 Task: Show the differences between two branches, excluding changes in a specific file and displaying context.
Action: Mouse moved to (52, 496)
Screenshot: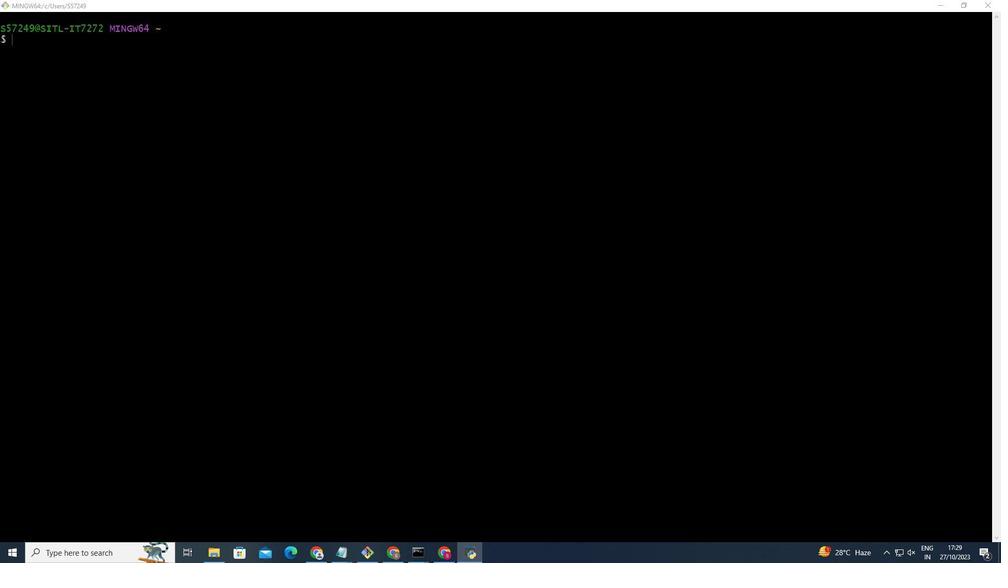 
Action: Mouse pressed left at (52, 496)
Screenshot: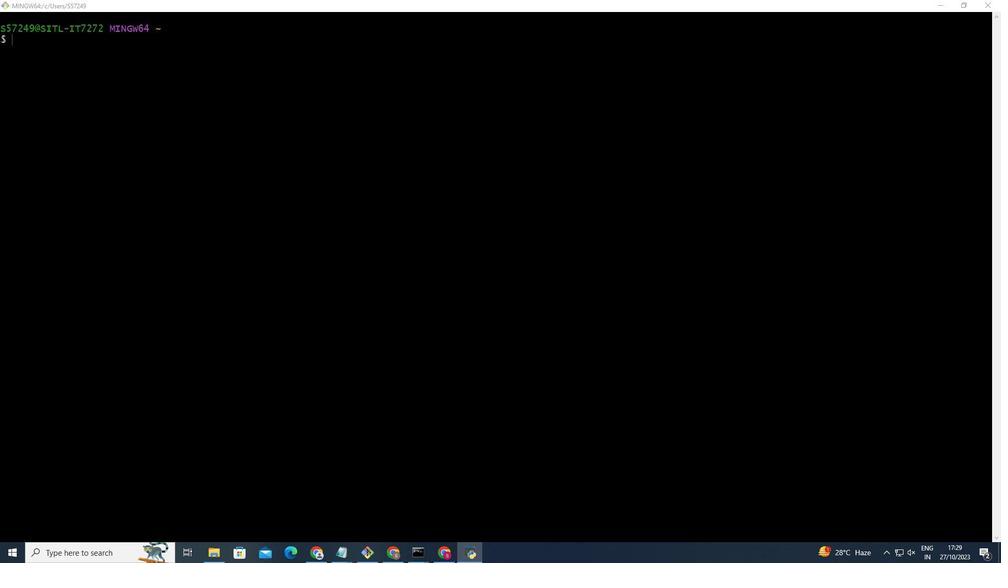 
Action: Mouse moved to (52, 496)
Screenshot: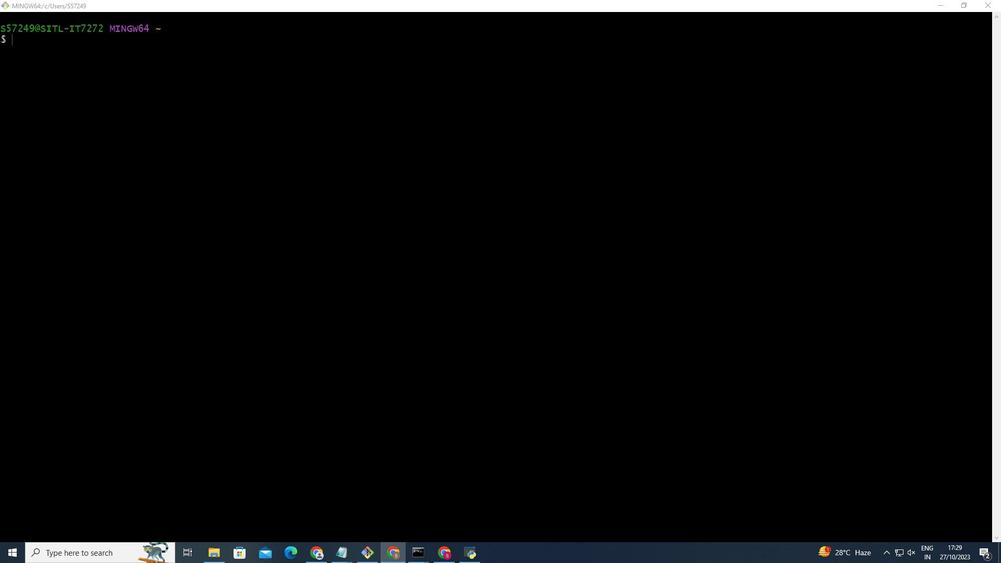 
Action: Mouse scrolled (52, 496) with delta (0, 0)
Screenshot: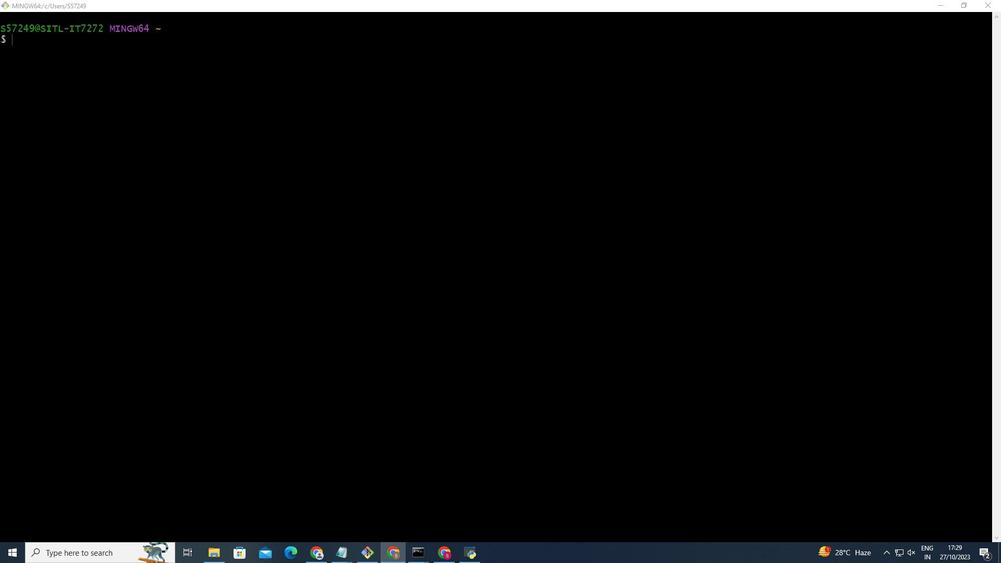 
Action: Mouse scrolled (52, 496) with delta (0, 0)
Screenshot: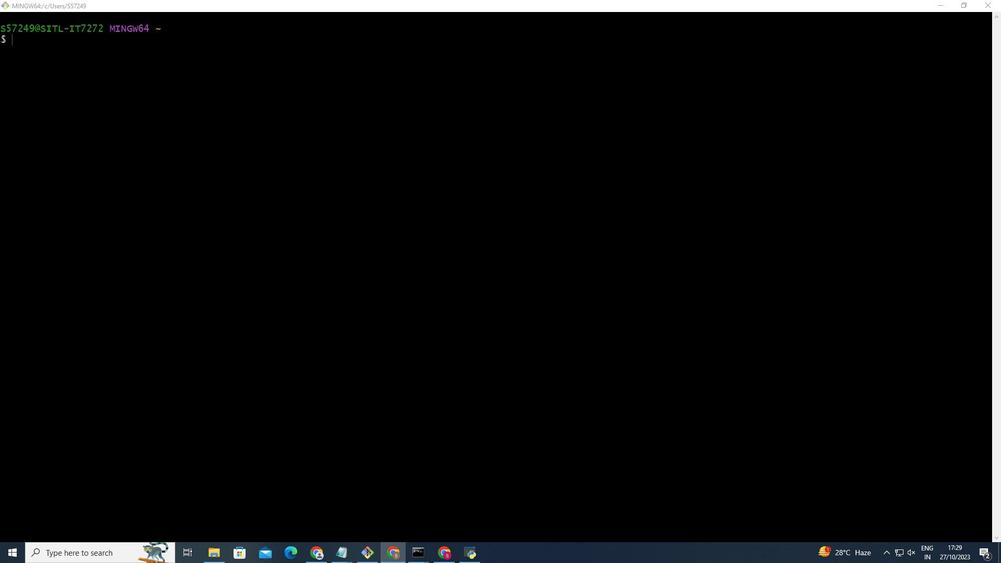 
Action: Mouse moved to (52, 496)
Screenshot: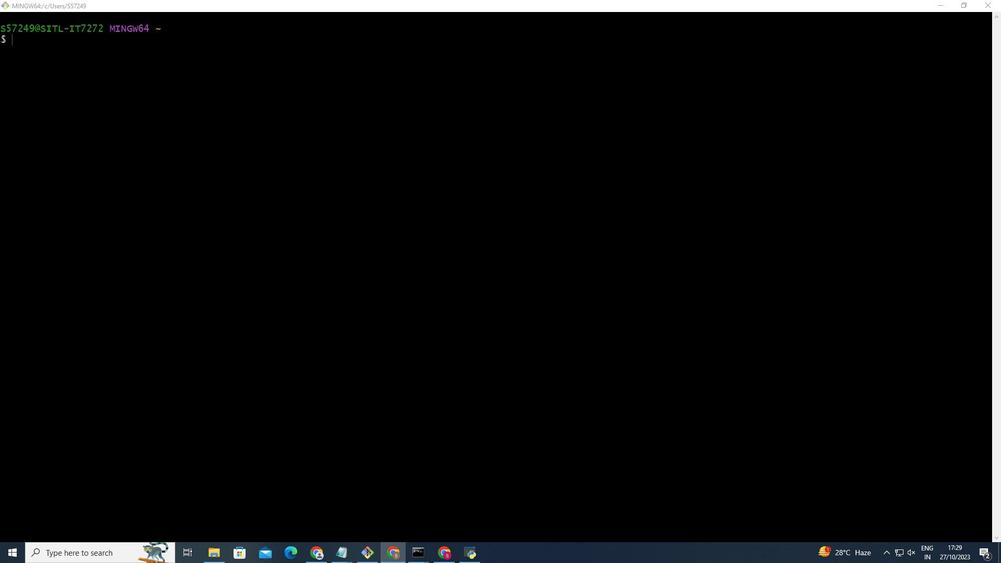 
Action: Mouse scrolled (52, 496) with delta (0, 0)
Screenshot: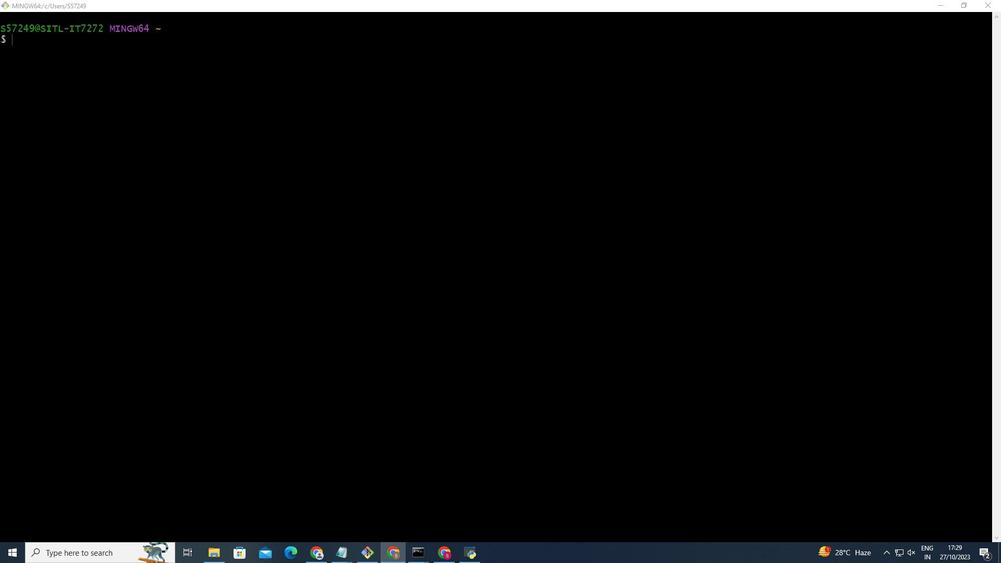 
Action: Mouse scrolled (52, 496) with delta (0, 0)
Screenshot: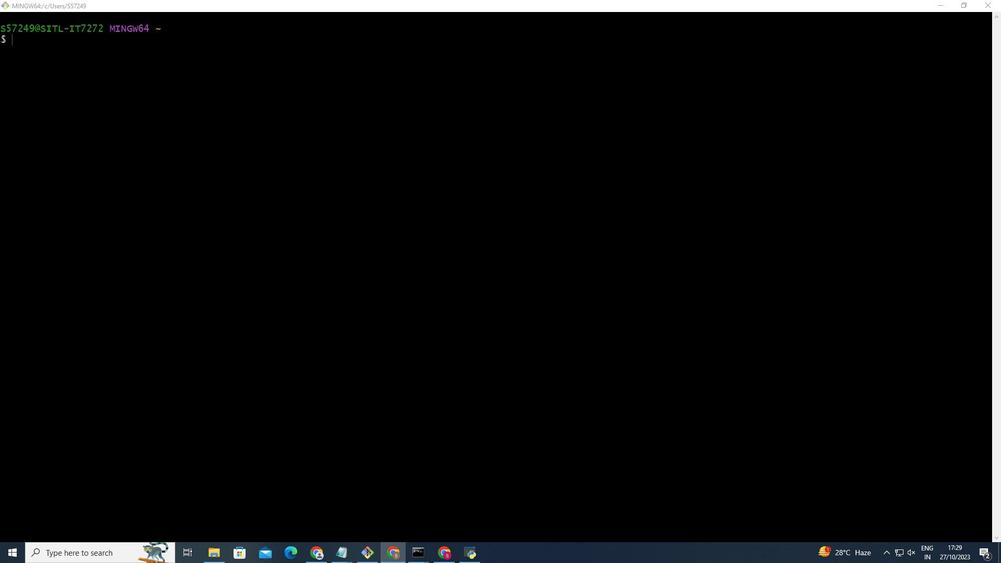 
Action: Mouse scrolled (52, 496) with delta (0, 0)
Screenshot: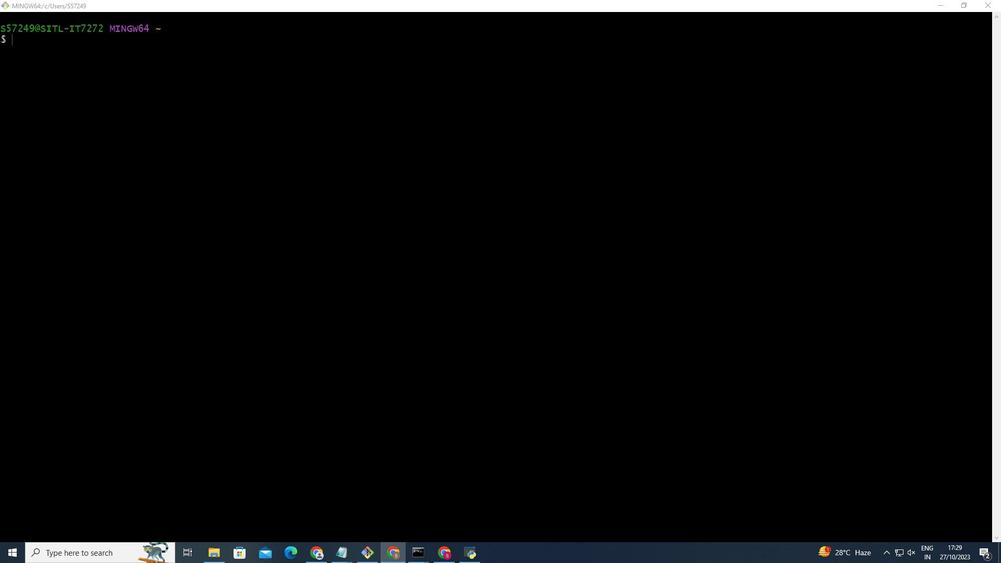 
Action: Mouse moved to (52, 496)
Screenshot: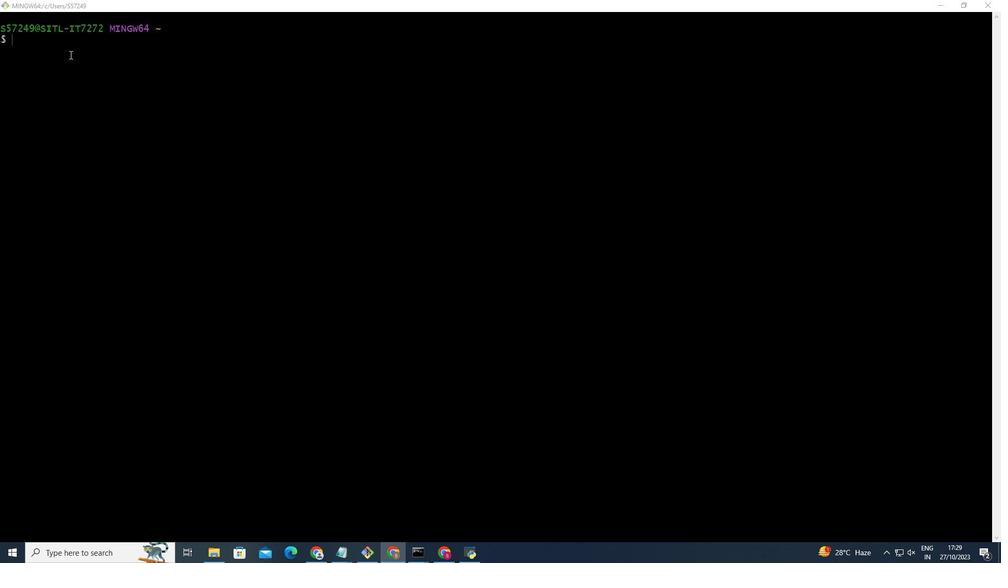 
Action: Mouse pressed left at (52, 496)
Screenshot: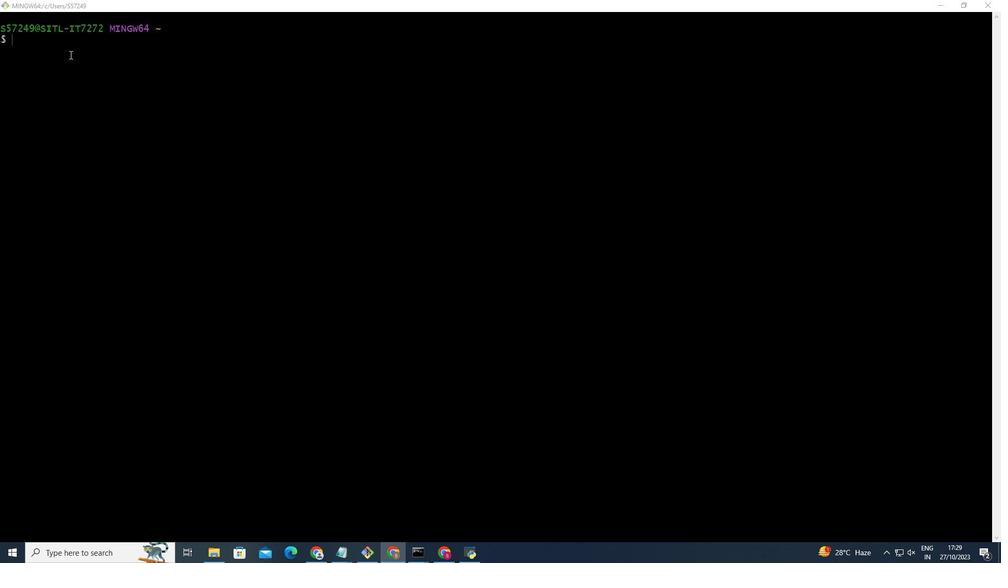 
Action: Mouse moved to (52, 496)
Screenshot: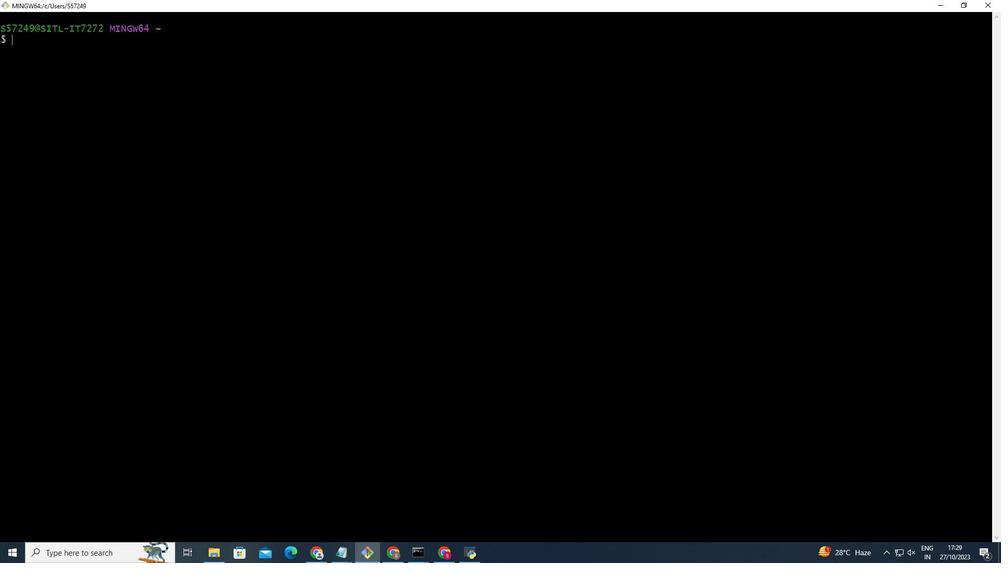 
Action: Key pressed ls<Key.enter>cd<Key.space><Key.shift>Git<Key.enter>cd<Key.space>..<Key.enter>cd<Key.space><Key.shift>Li<Key.backspace><Key.backspace><Key.shift><Key.shift><Key.shift><Key.shift><Key.shift><Key.shift>Git<Key.shift>Folder<Key.enter>ls<Key.enter>cd<Key.space><Key.shift>Light<Key.shift>Box<Key.shift>_<Key.shift>Gallery<Key.enter>ls<Key.enter>g<Key.backspace>git<Key.space>branch<Key.enter>git<Key.space>diff<Key.space>master<Key.space><Key.shift>Arya<Key.space>--<Key.space>.<Key.space><Key.shift_r>U3<Key.left><Key.left>-<Key.enter>
Screenshot: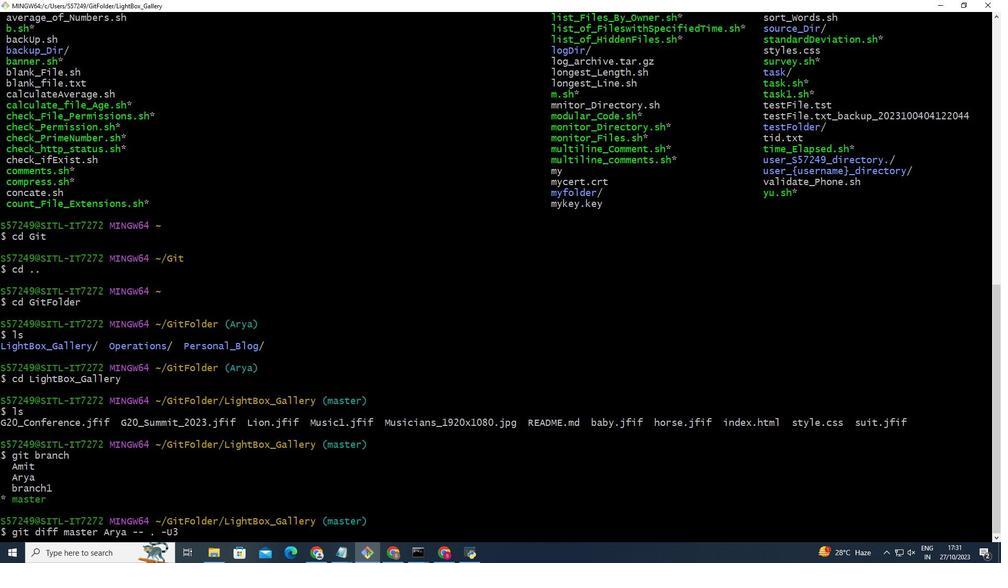 
Action: Mouse moved to (52, 496)
Screenshot: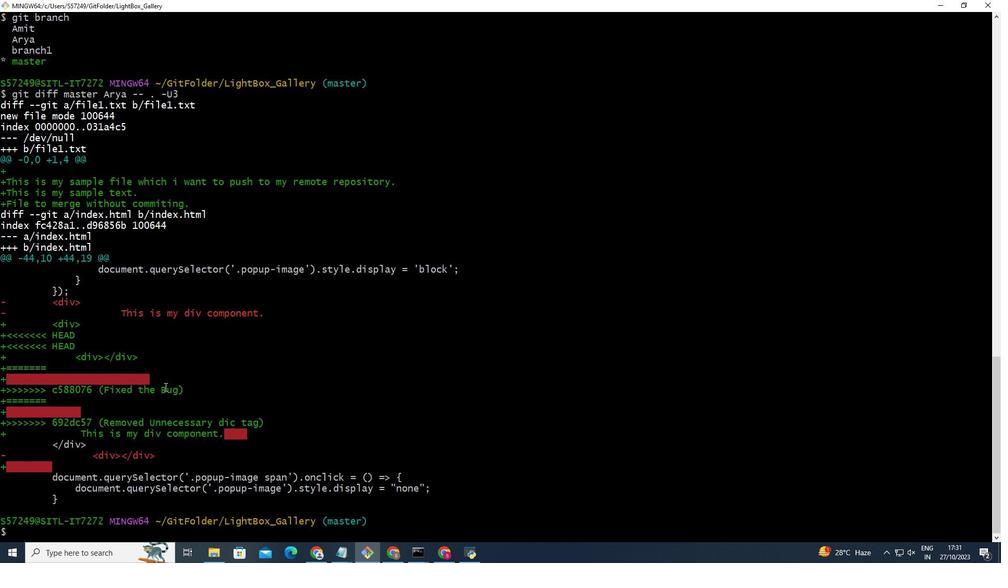 
Action: Mouse scrolled (52, 496) with delta (0, 0)
Screenshot: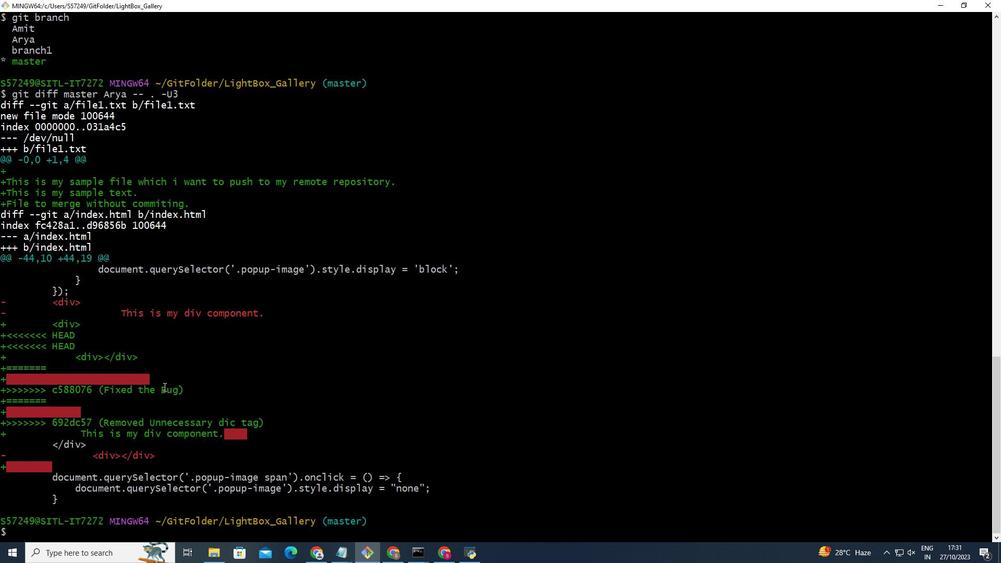 
Action: Mouse scrolled (52, 496) with delta (0, 0)
Screenshot: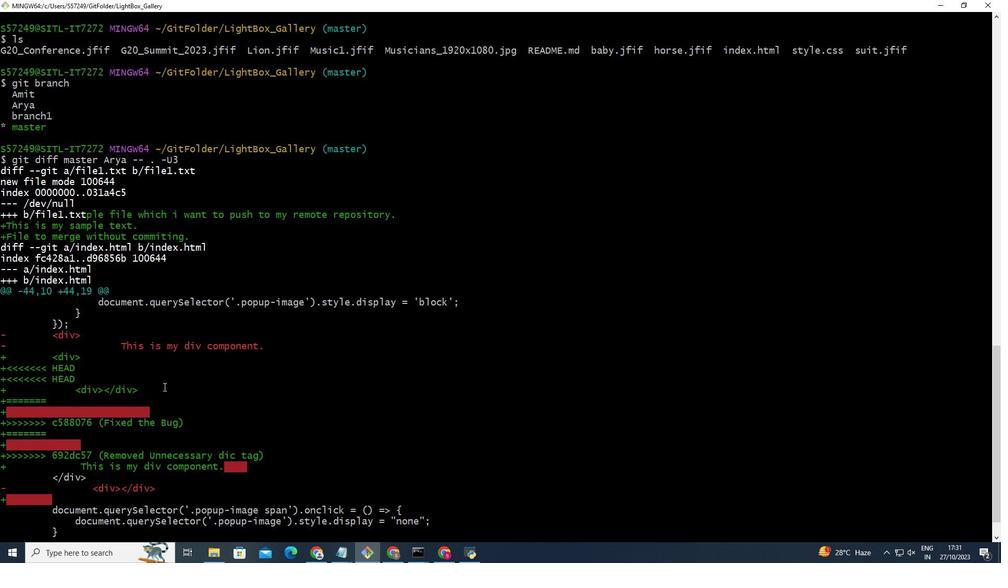 
Action: Mouse moved to (52, 496)
Screenshot: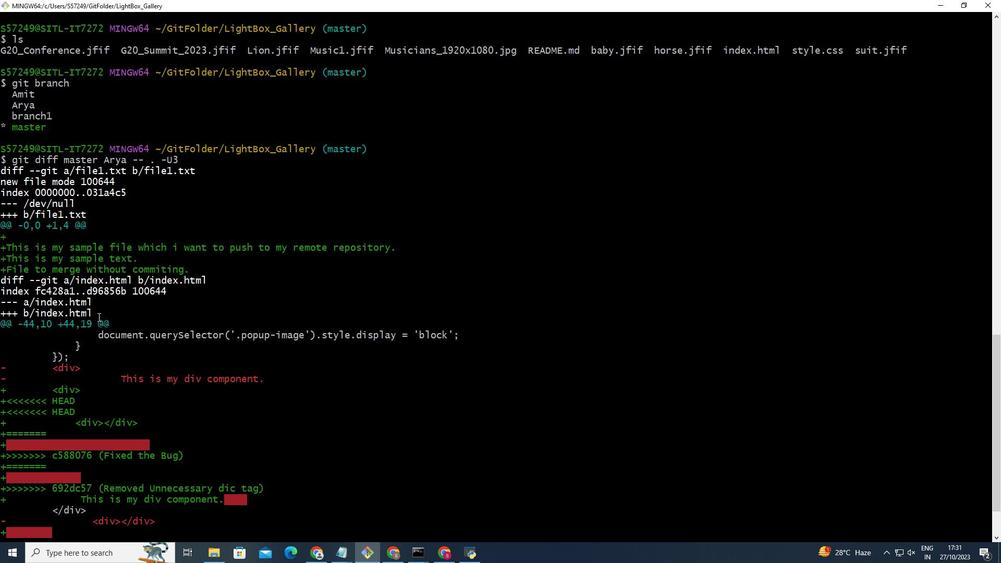 
Action: Mouse scrolled (52, 496) with delta (0, 0)
Screenshot: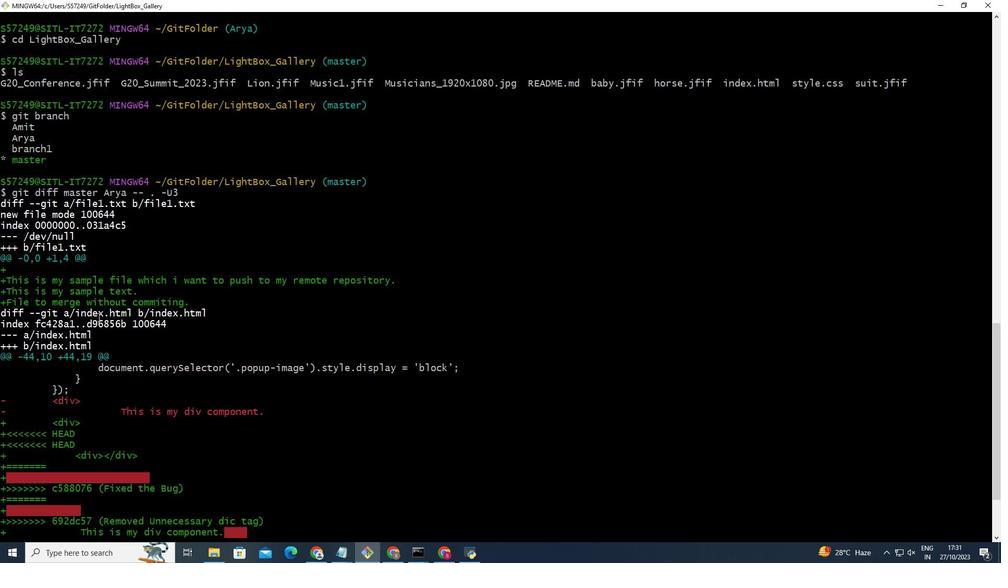 
Action: Mouse moved to (52, 496)
Screenshot: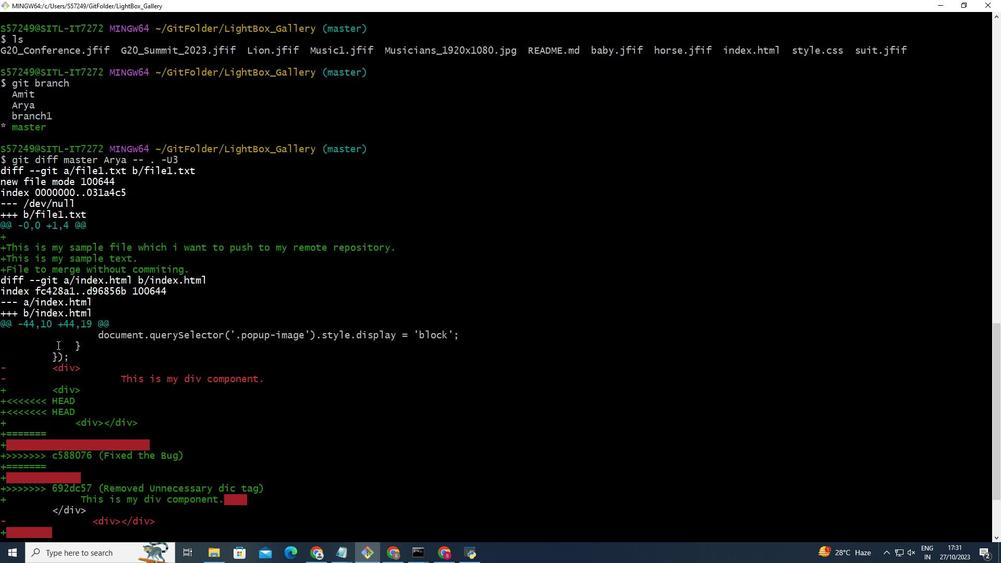 
Action: Mouse scrolled (52, 496) with delta (0, 0)
Screenshot: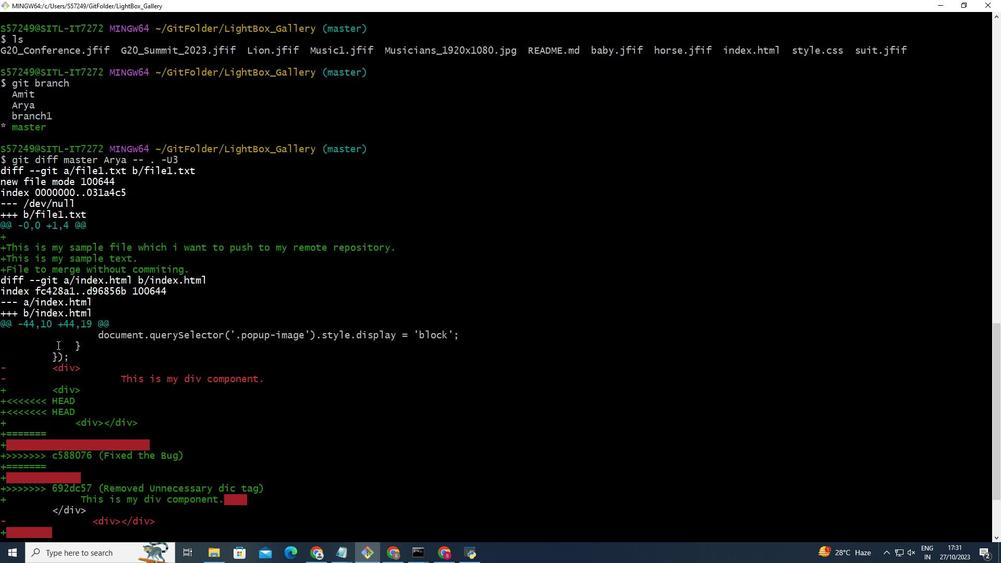 
Action: Mouse moved to (52, 496)
Screenshot: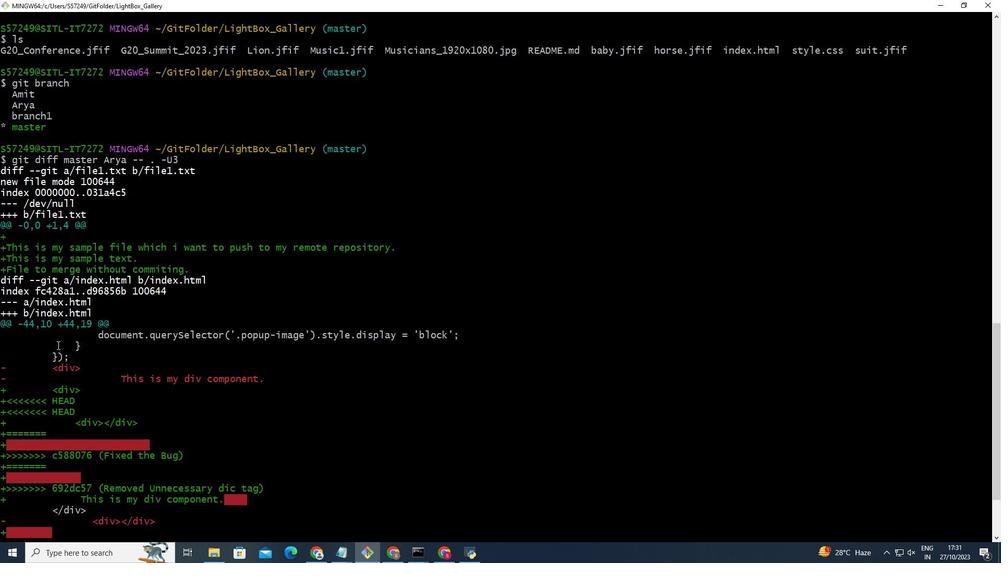 
Action: Mouse scrolled (52, 496) with delta (0, 0)
Screenshot: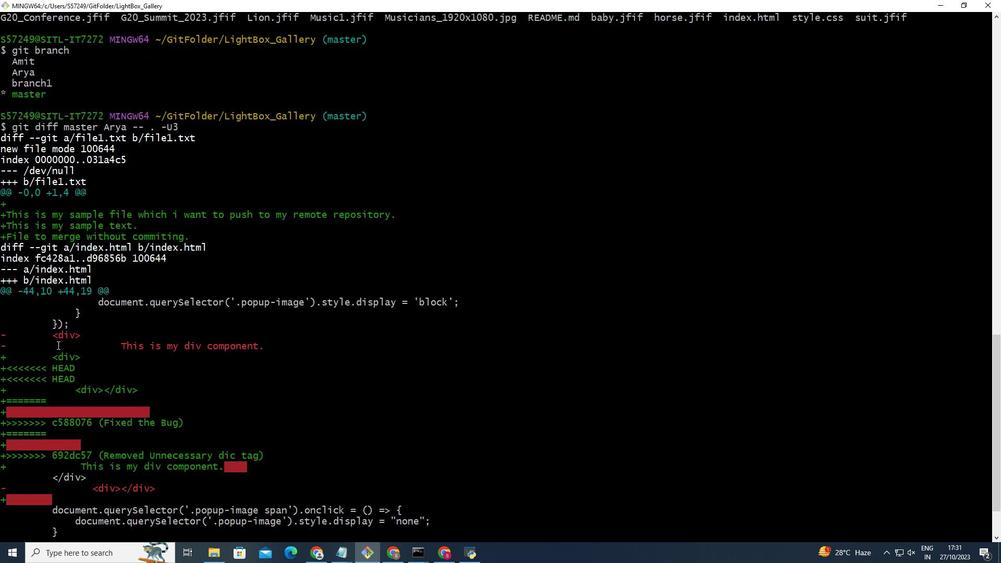 
Action: Mouse moved to (52, 496)
Screenshot: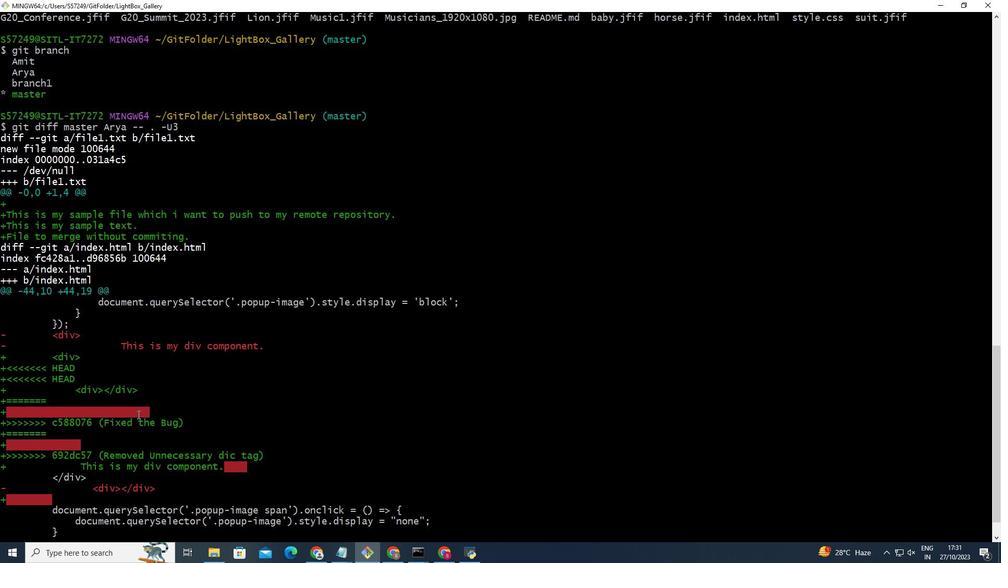 
Action: Mouse scrolled (52, 496) with delta (0, 0)
Screenshot: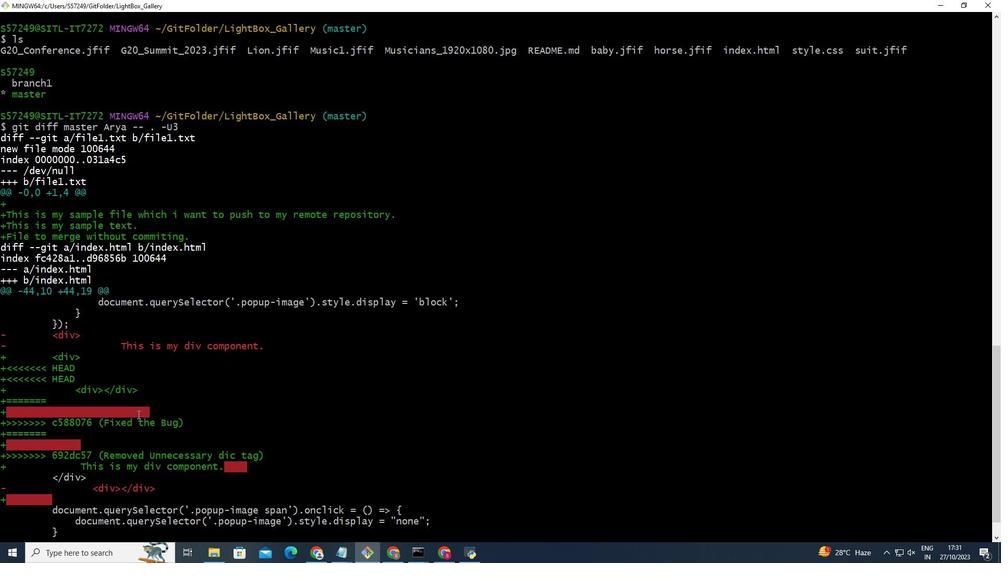 
Action: Mouse moved to (52, 496)
Screenshot: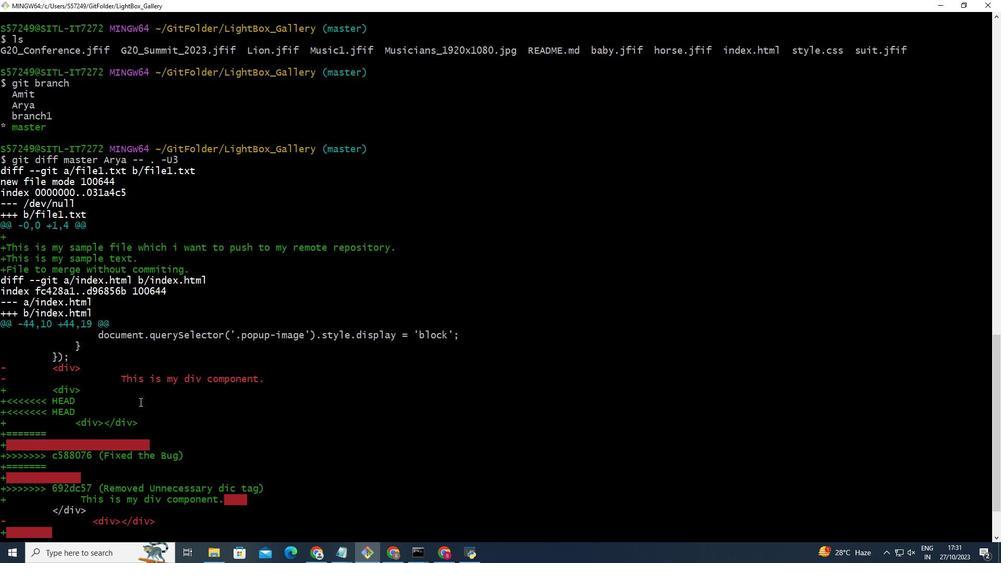 
Action: Mouse scrolled (52, 496) with delta (0, 0)
Screenshot: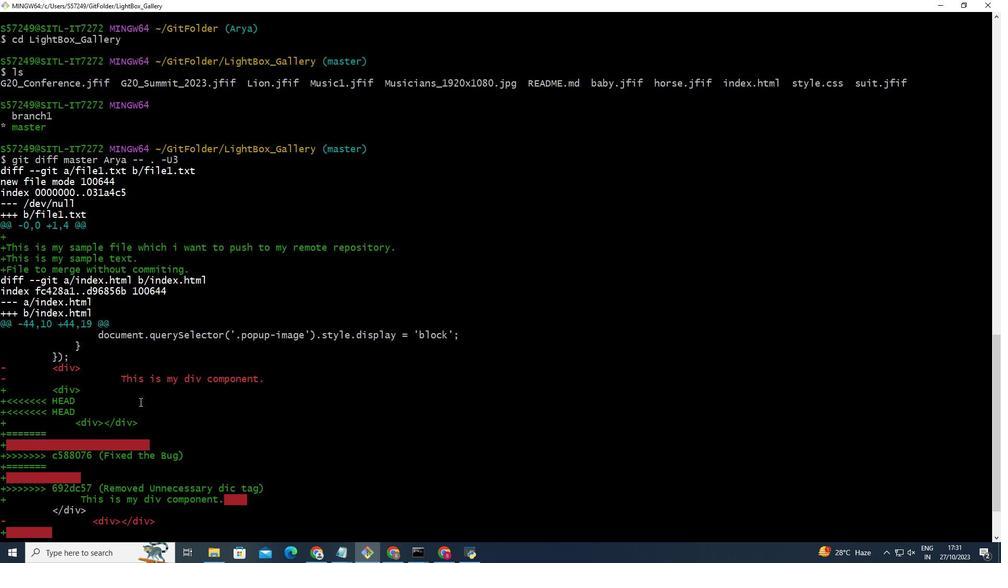 
Action: Mouse moved to (52, 496)
Screenshot: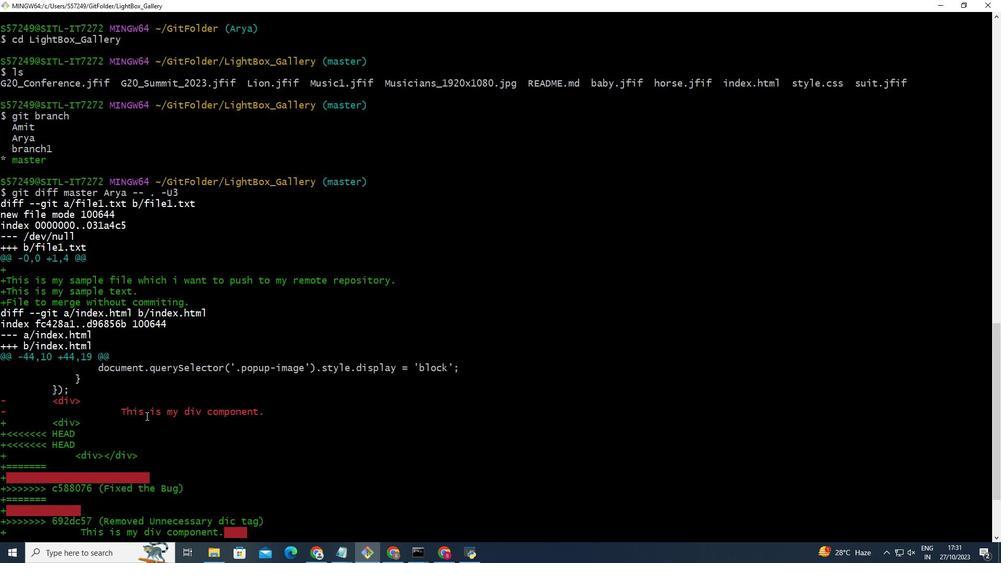 
Action: Mouse scrolled (52, 496) with delta (0, 0)
Screenshot: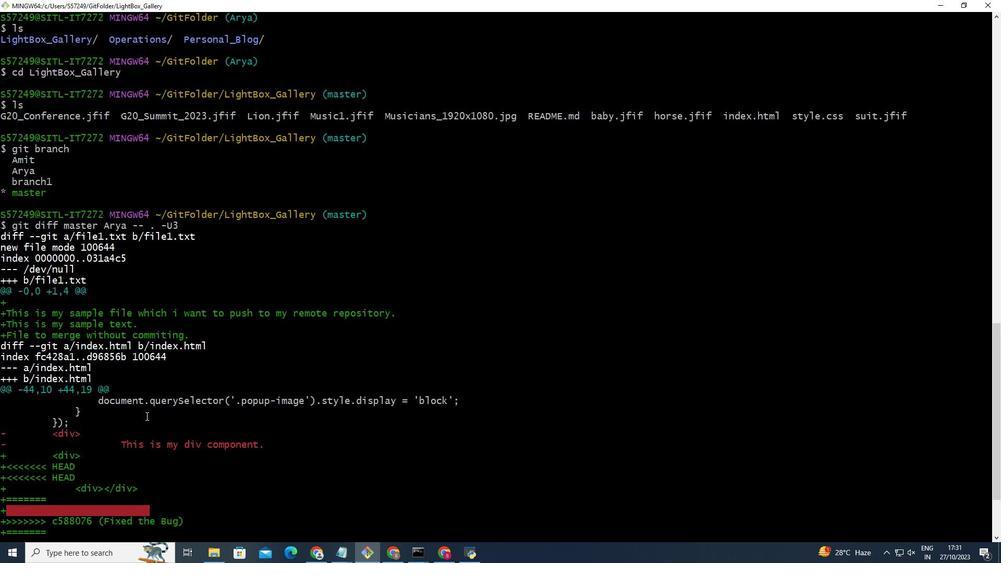 
Action: Mouse scrolled (52, 496) with delta (0, 0)
Screenshot: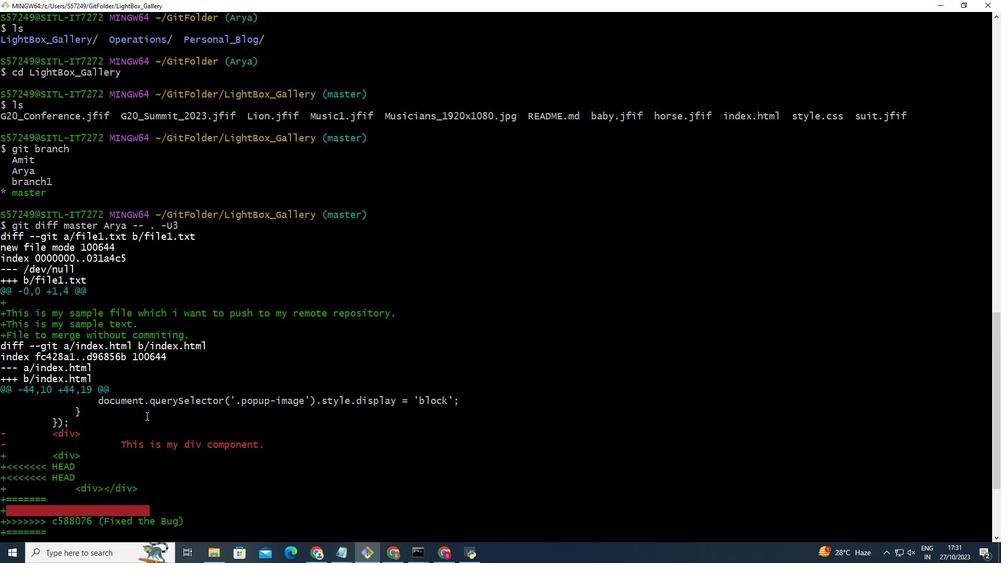 
Action: Mouse moved to (52, 496)
Screenshot: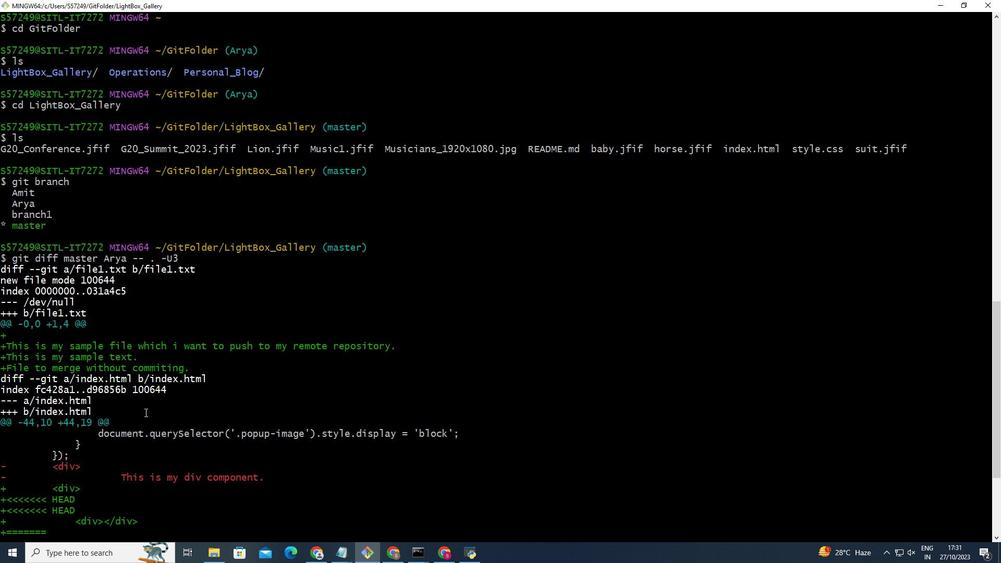 
Action: Mouse scrolled (52, 496) with delta (0, 0)
Screenshot: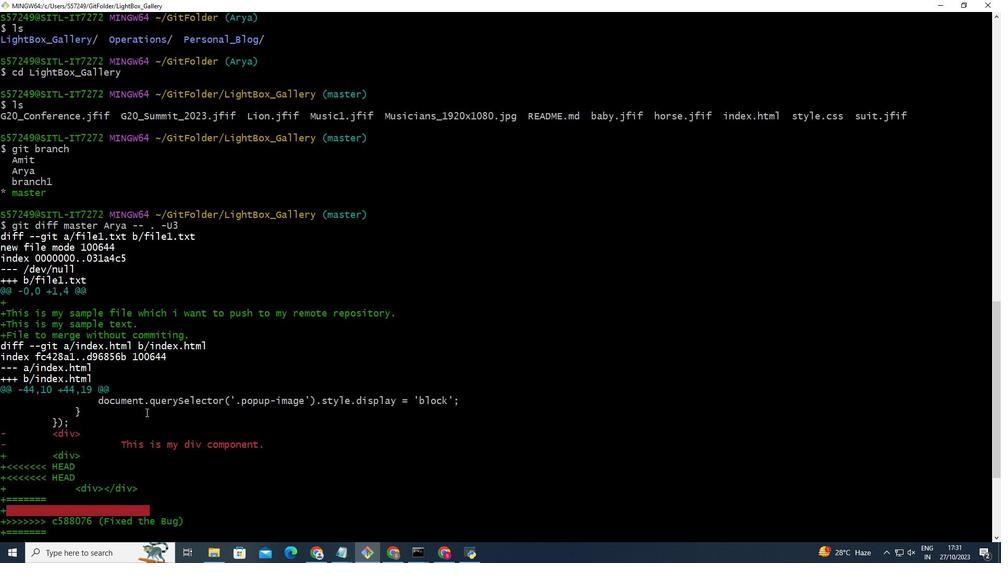 
Action: Mouse moved to (52, 496)
Screenshot: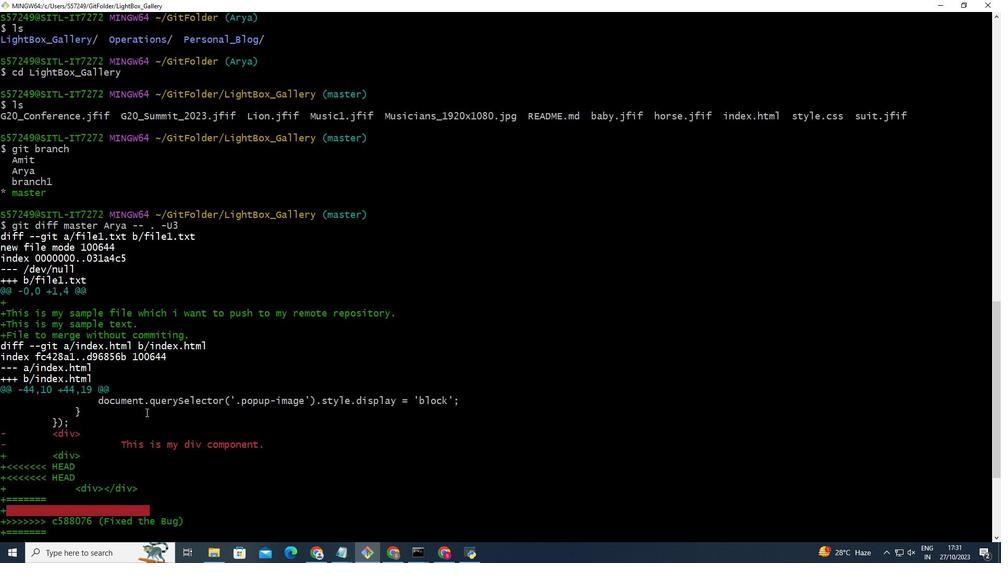 
Action: Mouse scrolled (52, 496) with delta (0, 0)
Screenshot: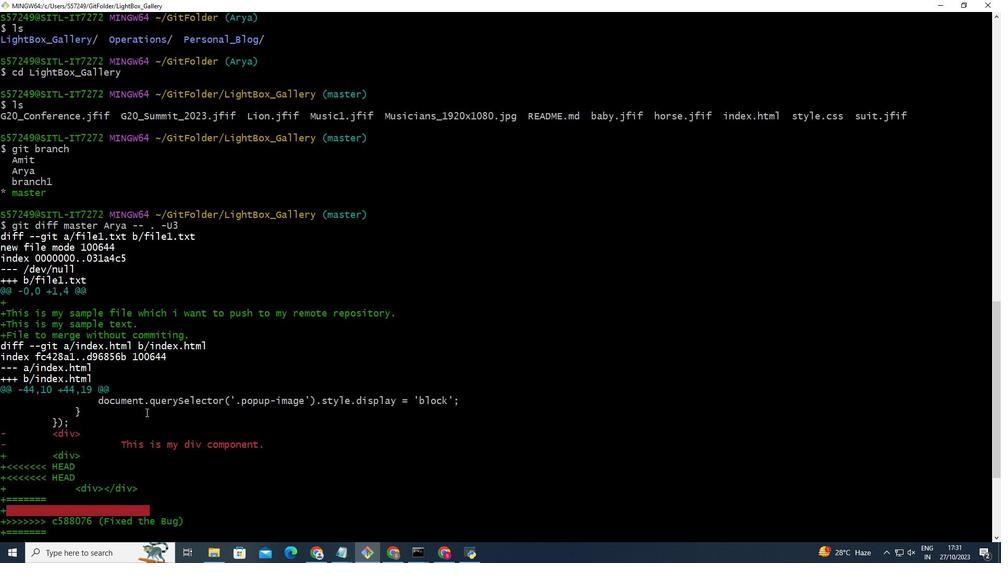 
Action: Mouse moved to (52, 496)
Screenshot: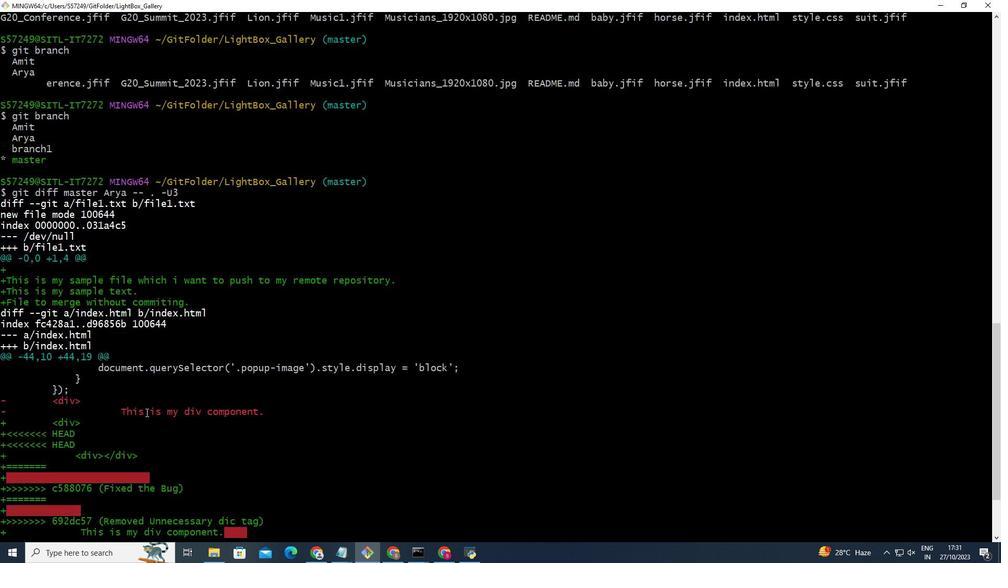 
Action: Mouse scrolled (52, 496) with delta (0, 0)
Screenshot: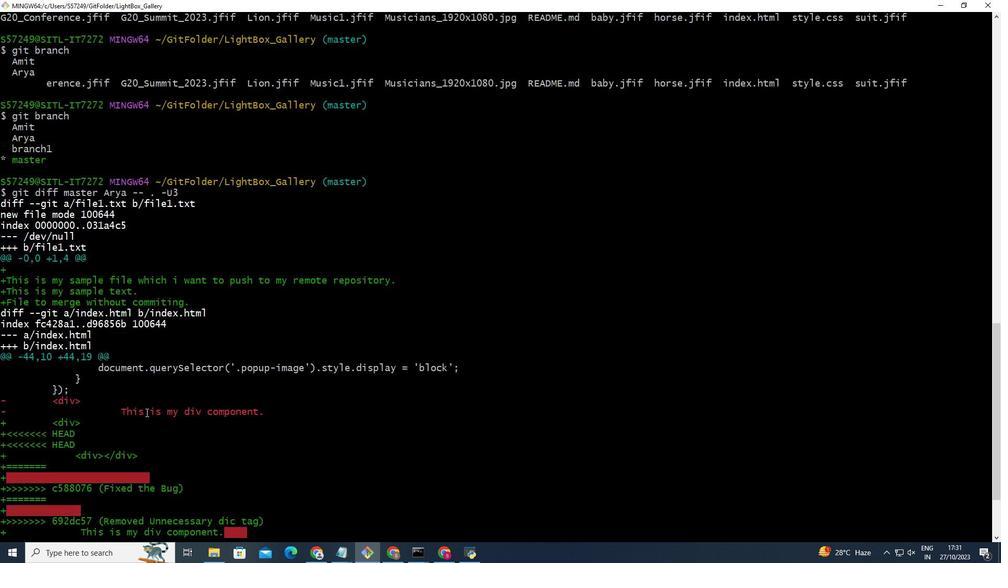 
Action: Mouse scrolled (52, 496) with delta (0, 0)
Screenshot: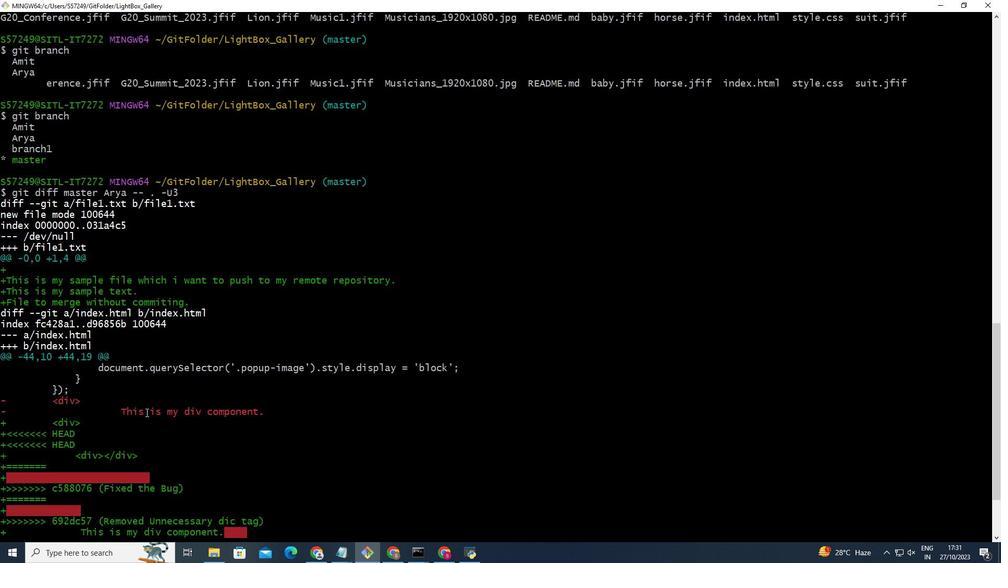 
Action: Mouse scrolled (52, 496) with delta (0, 0)
Screenshot: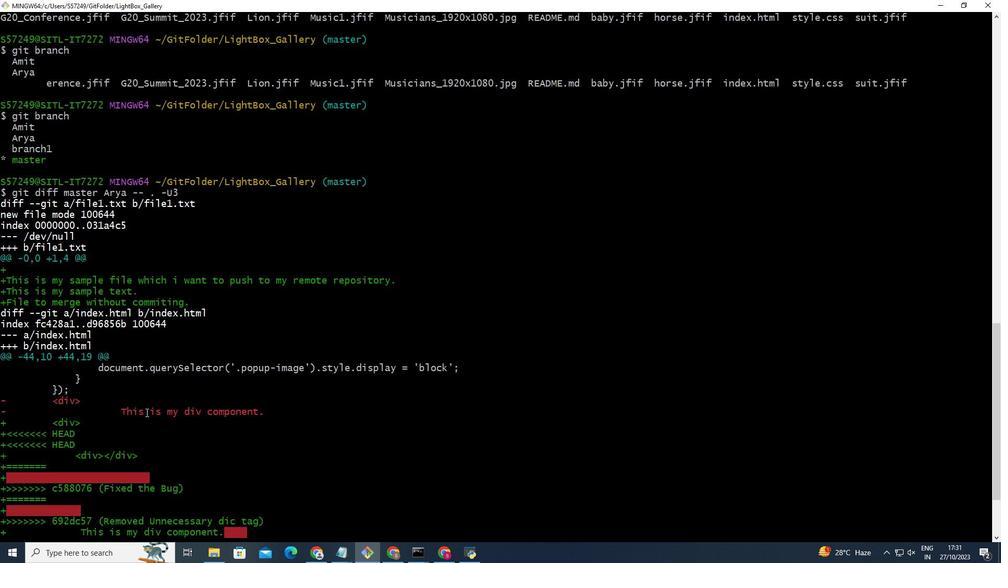 
Action: Mouse scrolled (52, 496) with delta (0, 0)
Screenshot: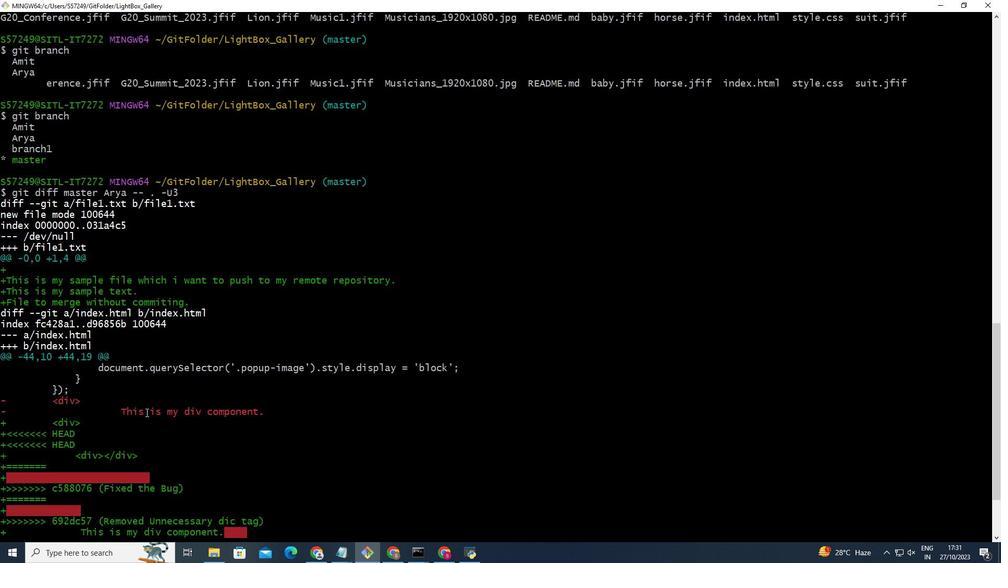 
Action: Mouse moved to (52, 496)
Screenshot: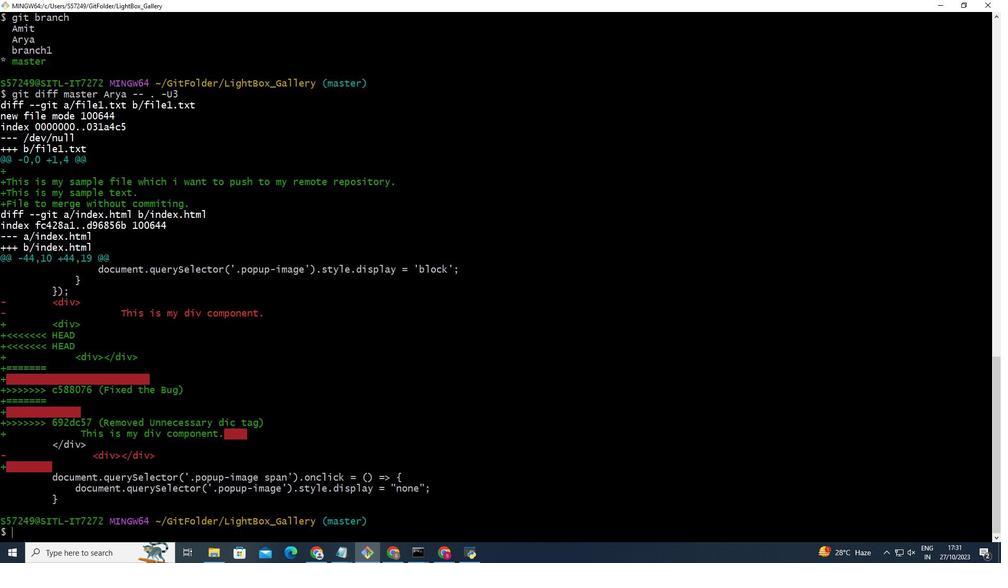 
Action: Mouse pressed left at (52, 496)
Screenshot: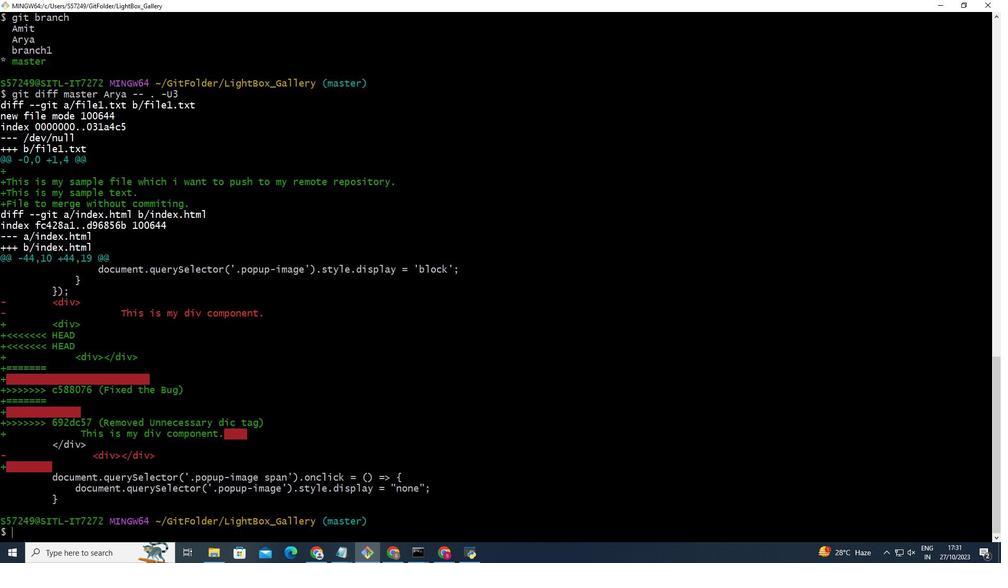 
Action: Mouse moved to (52, 496)
Screenshot: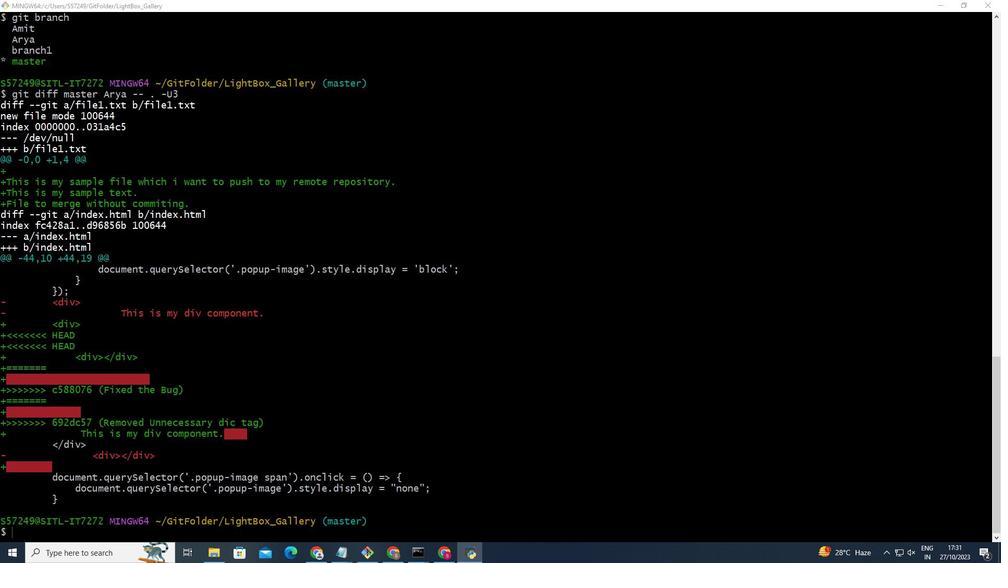 
Action: Mouse pressed left at (52, 496)
Screenshot: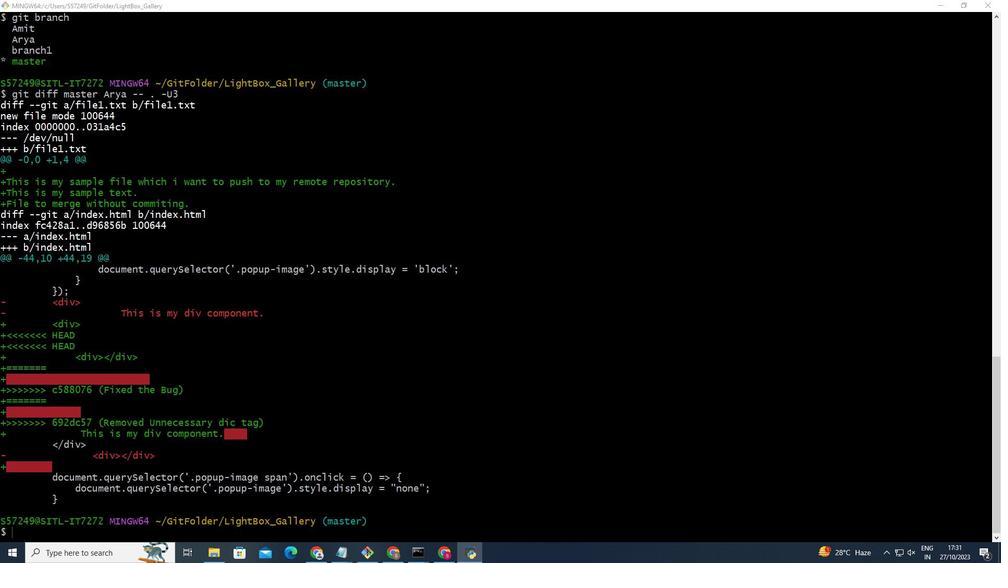 
